 Task: Look for space in Marine Parade from 16th june 2023 to 25th june 2023 for 9 adults in price range Rs.28000 to Rs.32000. Place can be entire place or shared room with 4 bedrooms having 9 beds and 4 bathrooms. Property type can be flat. Amenities needed are: wifi, free parkinig on premises, gym, breakfast, smoking allowed. Booking option can be shelf check-in. Required host language is English.
Action: Mouse moved to (333, 377)
Screenshot: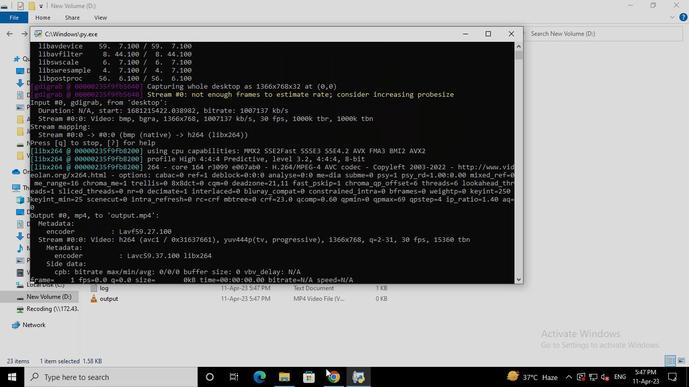 
Action: Mouse pressed left at (333, 377)
Screenshot: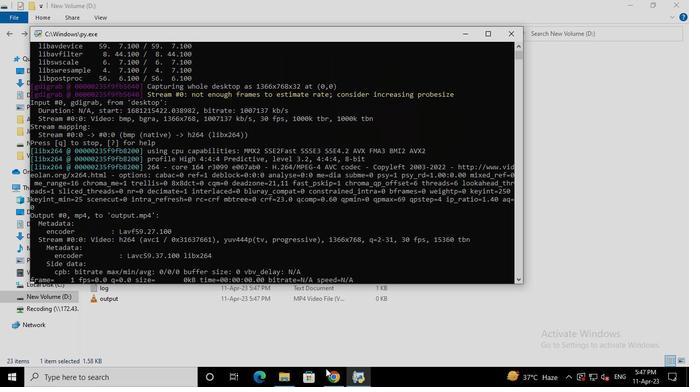 
Action: Mouse moved to (289, 88)
Screenshot: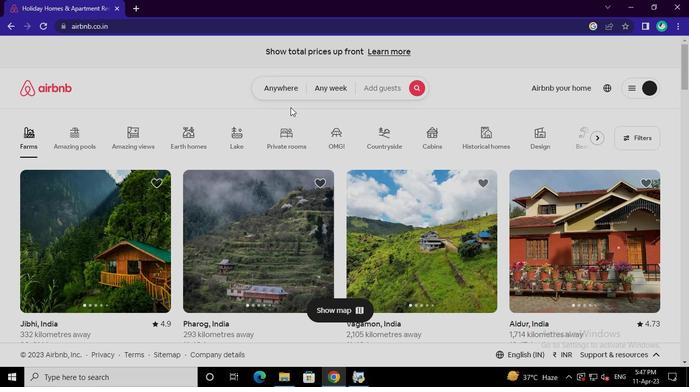 
Action: Mouse pressed left at (289, 88)
Screenshot: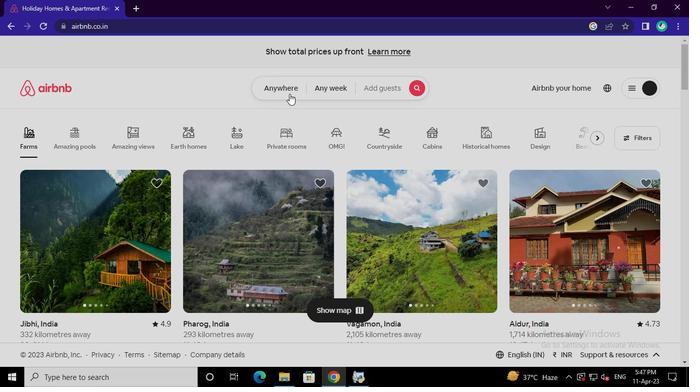 
Action: Mouse moved to (216, 127)
Screenshot: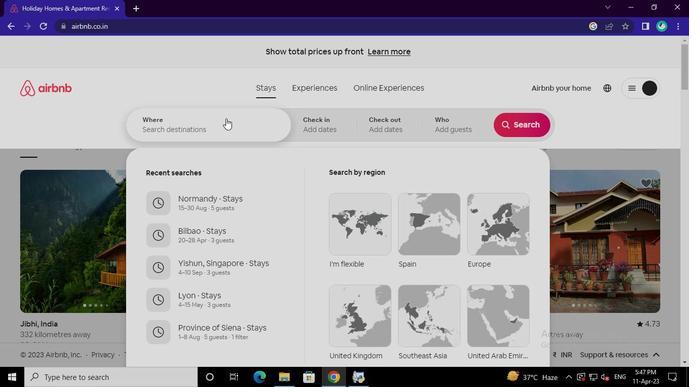 
Action: Mouse pressed left at (216, 127)
Screenshot: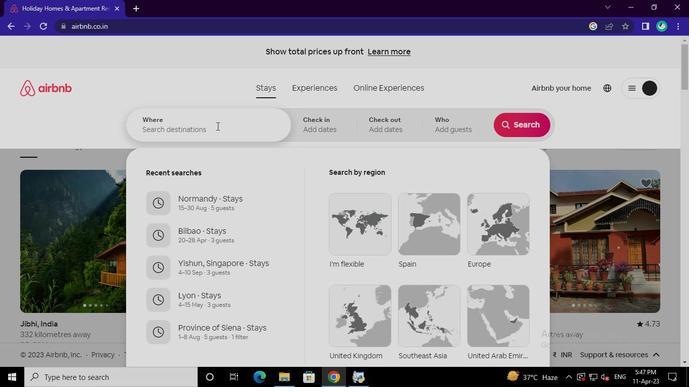 
Action: Keyboard m
Screenshot: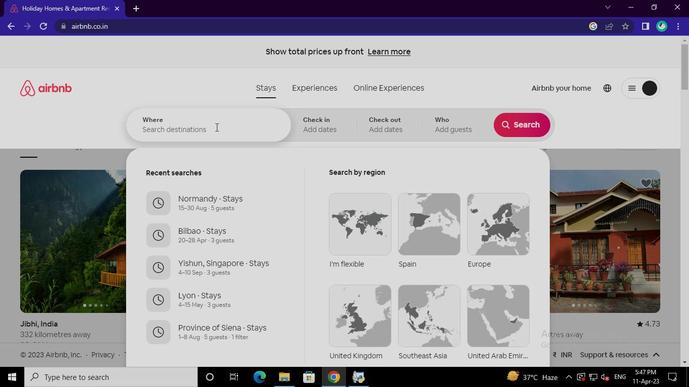 
Action: Keyboard a
Screenshot: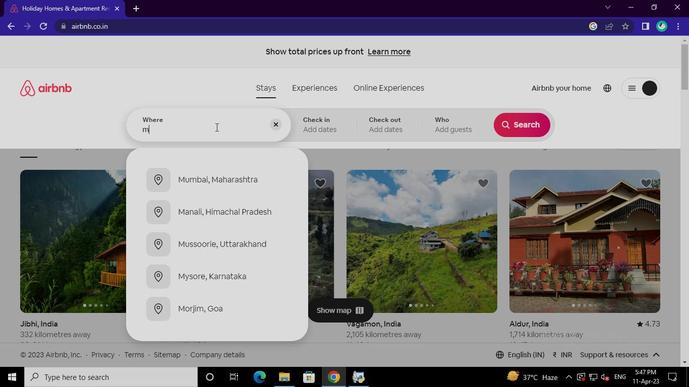 
Action: Keyboard r
Screenshot: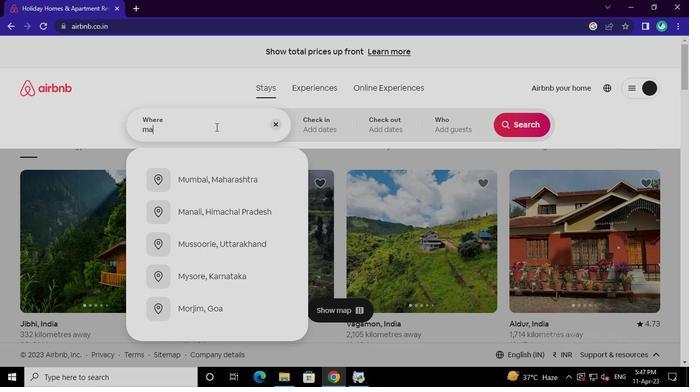 
Action: Keyboard i
Screenshot: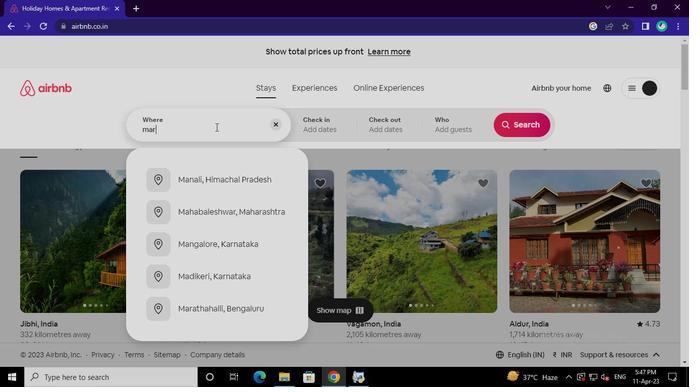 
Action: Keyboard n
Screenshot: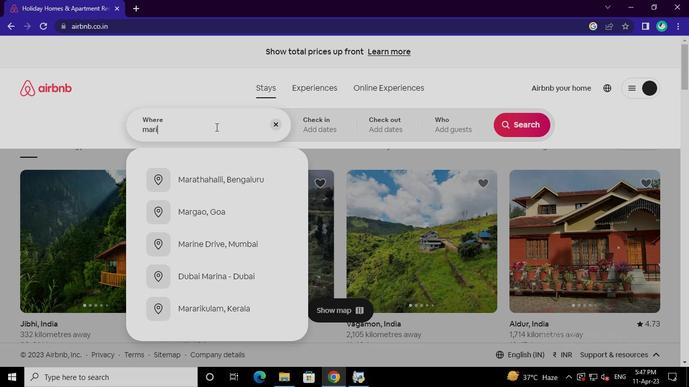 
Action: Keyboard e
Screenshot: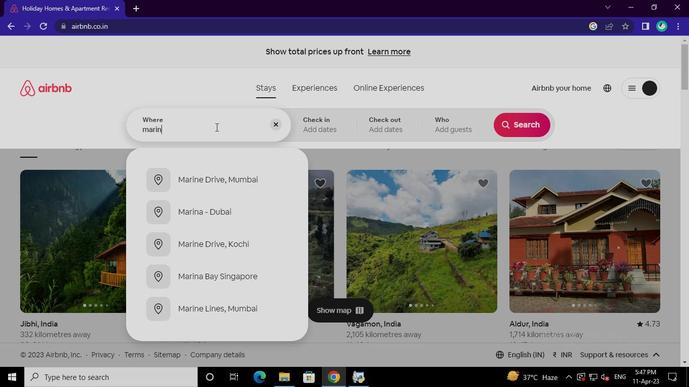 
Action: Keyboard Key.space
Screenshot: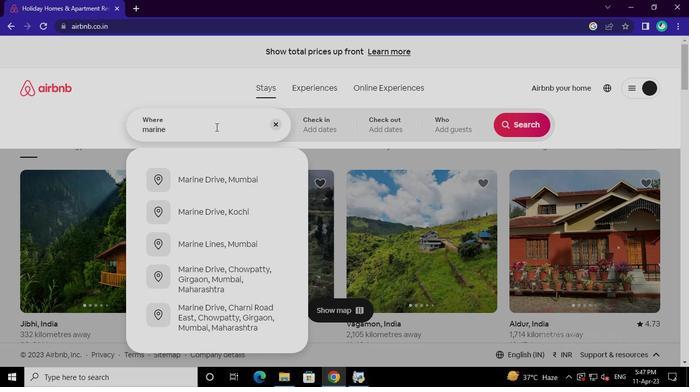 
Action: Keyboard p
Screenshot: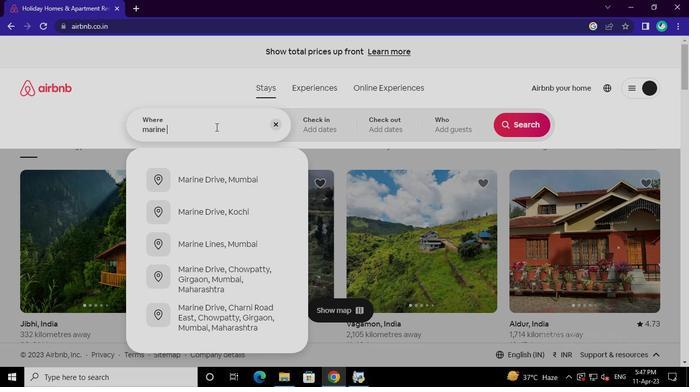
Action: Keyboard a
Screenshot: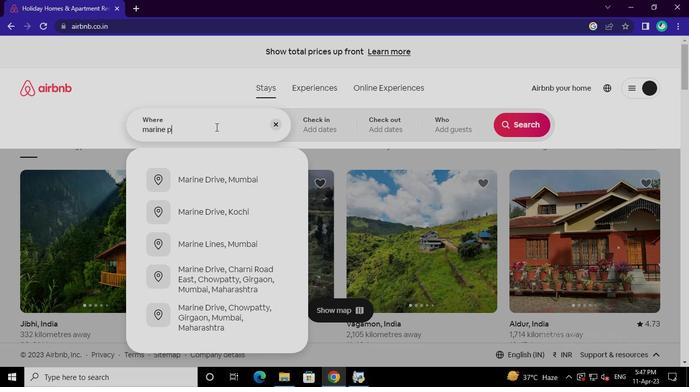 
Action: Keyboard r
Screenshot: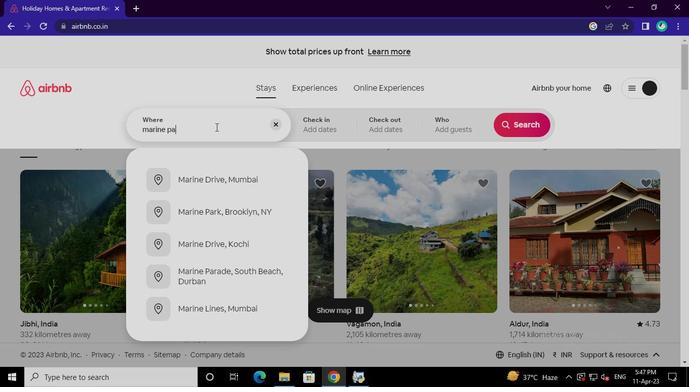 
Action: Keyboard a
Screenshot: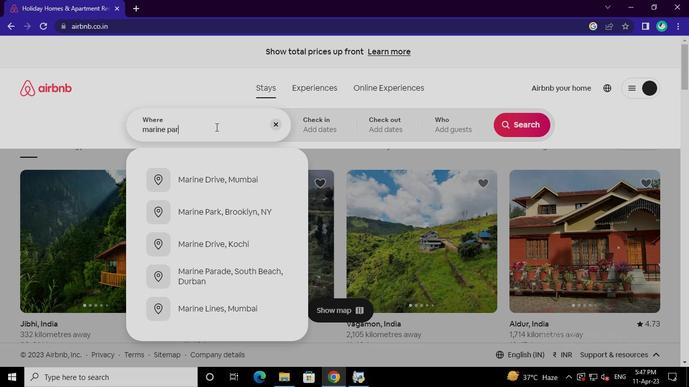 
Action: Keyboard d
Screenshot: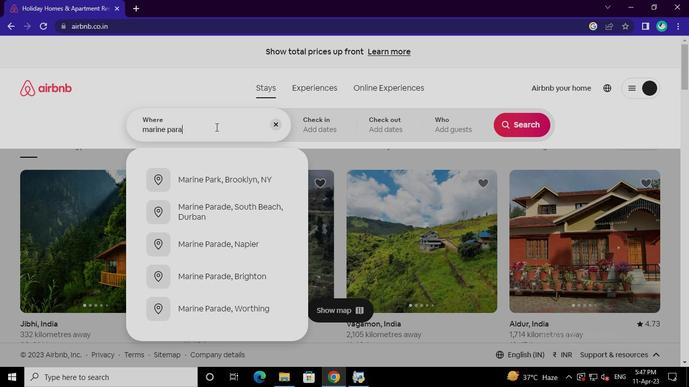 
Action: Keyboard e
Screenshot: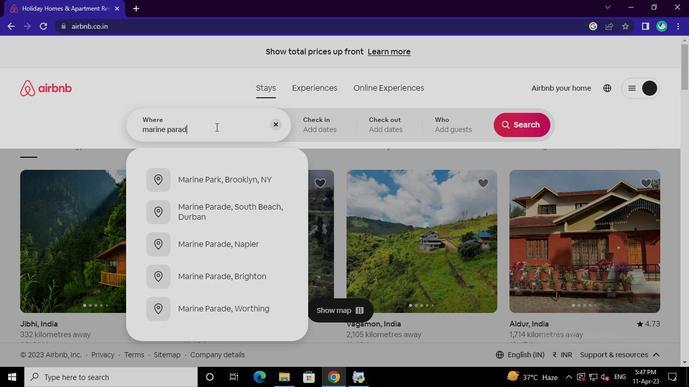 
Action: Mouse moved to (233, 173)
Screenshot: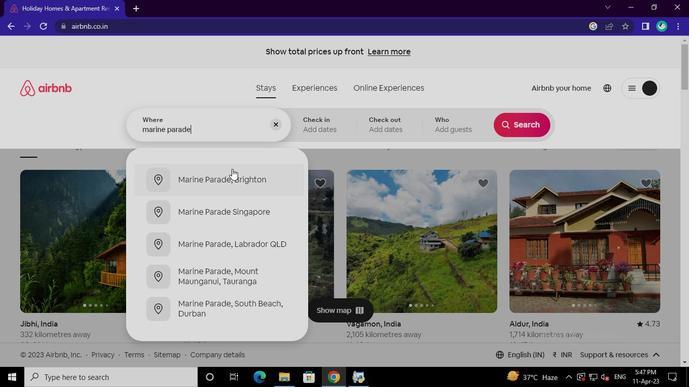 
Action: Mouse pressed left at (233, 173)
Screenshot: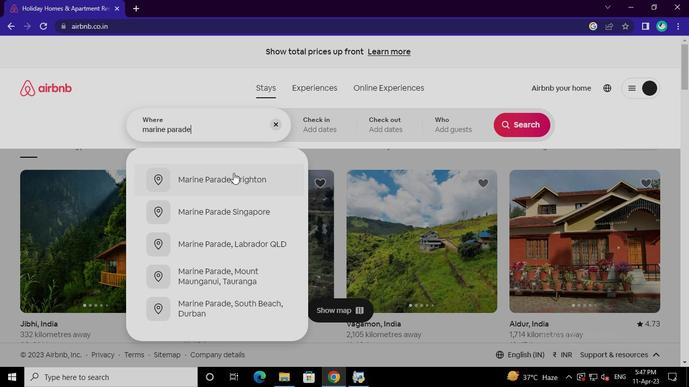
Action: Mouse moved to (512, 204)
Screenshot: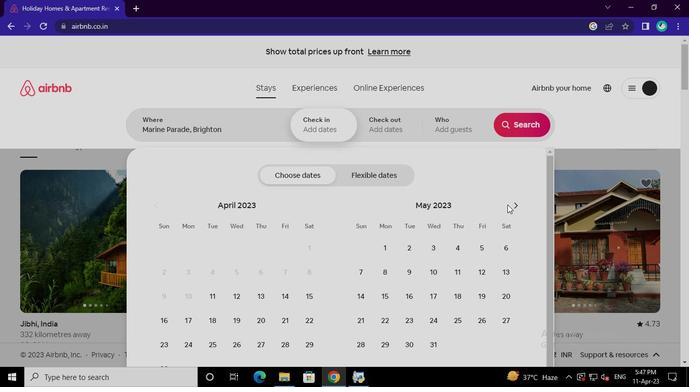
Action: Mouse pressed left at (512, 204)
Screenshot: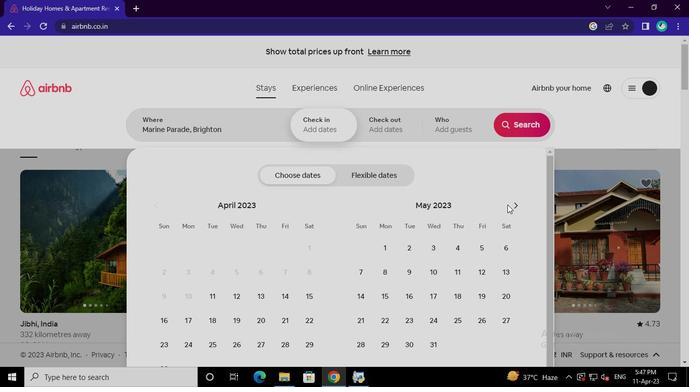 
Action: Mouse moved to (480, 293)
Screenshot: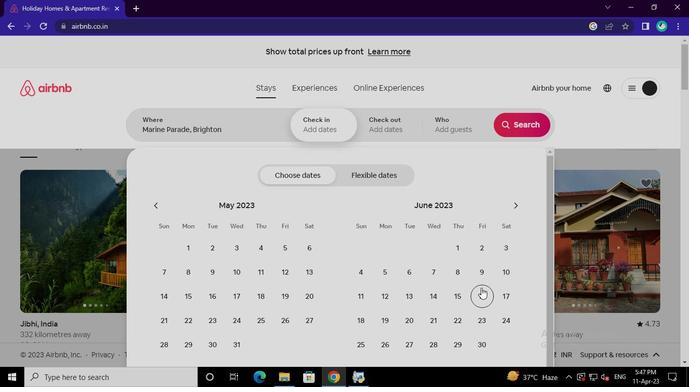 
Action: Mouse pressed left at (480, 293)
Screenshot: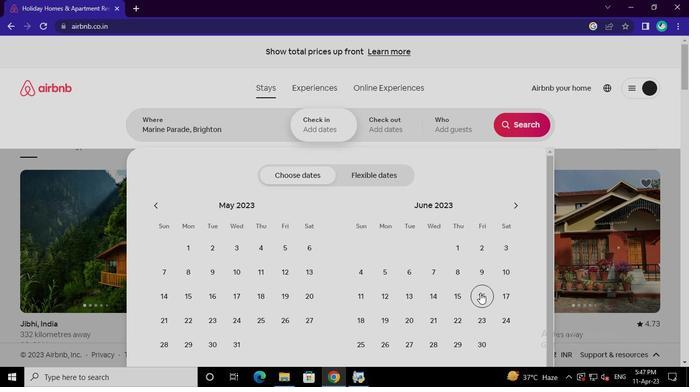 
Action: Mouse moved to (369, 345)
Screenshot: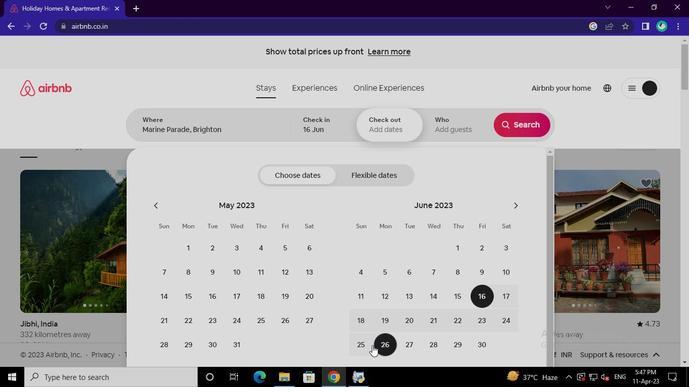 
Action: Mouse pressed left at (369, 345)
Screenshot: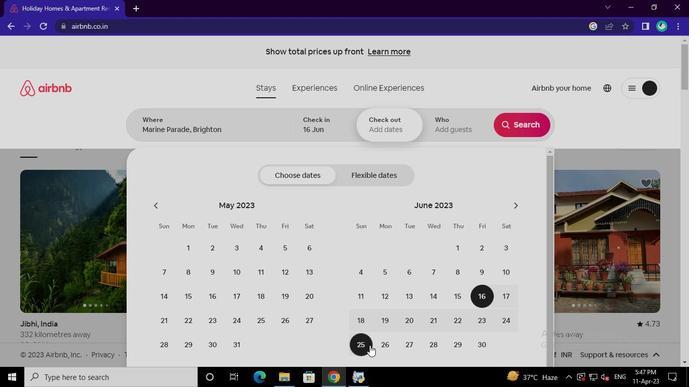 
Action: Mouse moved to (457, 135)
Screenshot: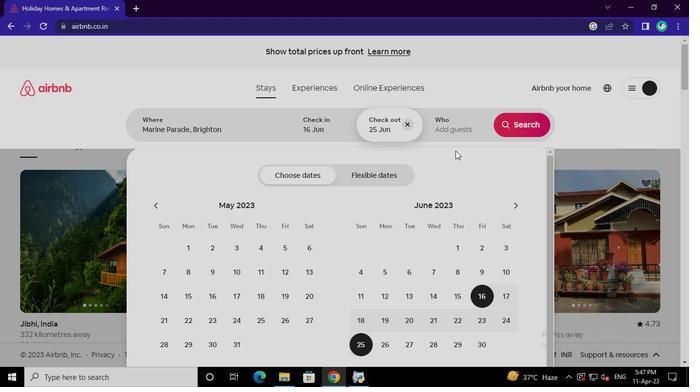 
Action: Mouse pressed left at (457, 135)
Screenshot: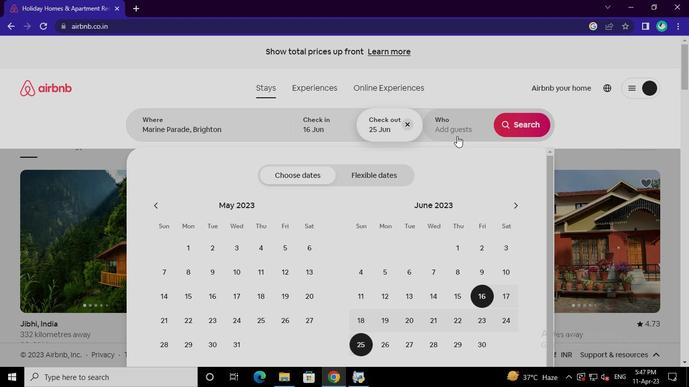 
Action: Mouse moved to (526, 180)
Screenshot: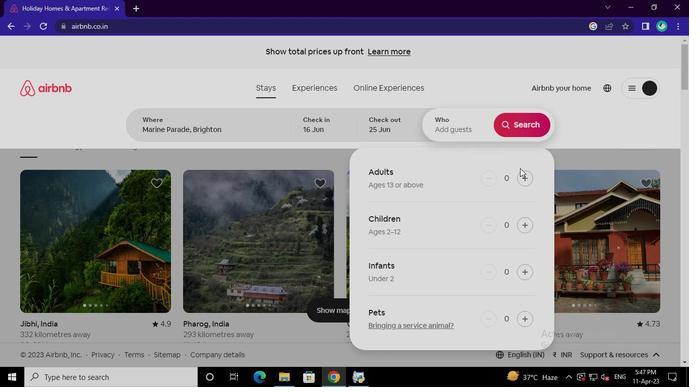 
Action: Mouse pressed left at (526, 180)
Screenshot: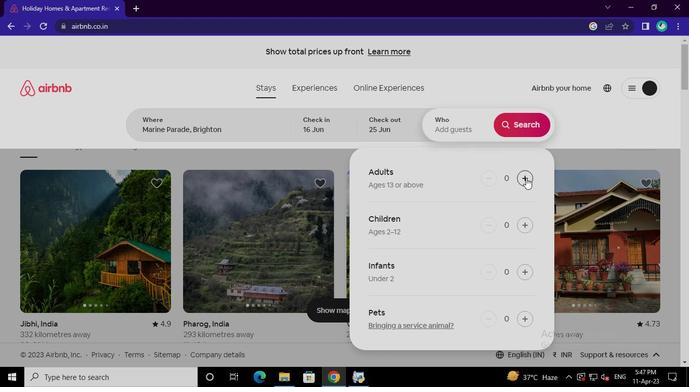 
Action: Mouse pressed left at (526, 180)
Screenshot: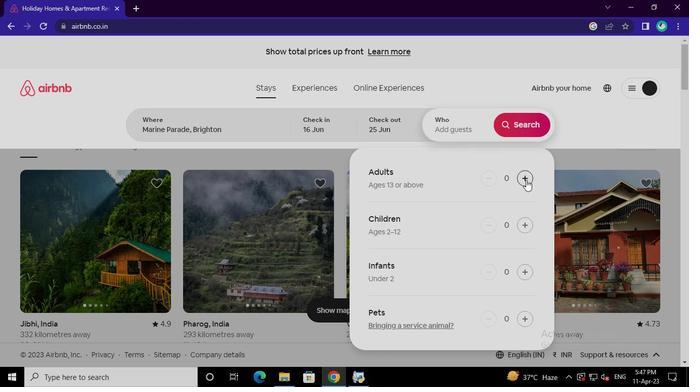 
Action: Mouse pressed left at (526, 180)
Screenshot: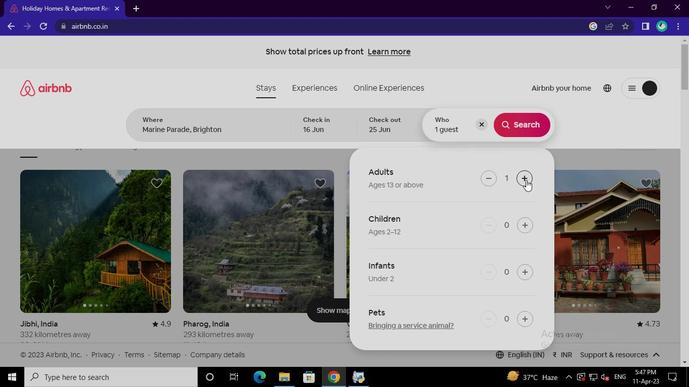 
Action: Mouse pressed left at (526, 180)
Screenshot: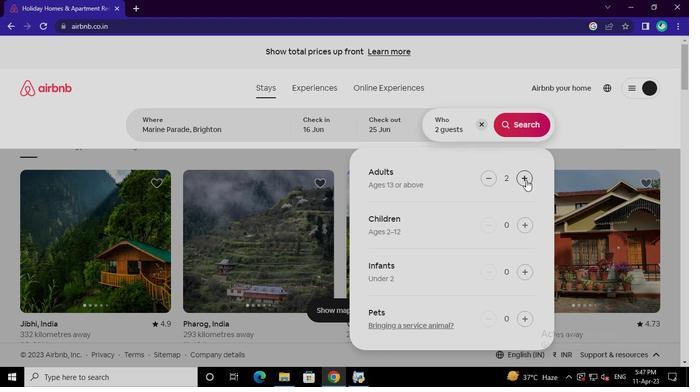
Action: Mouse pressed left at (526, 180)
Screenshot: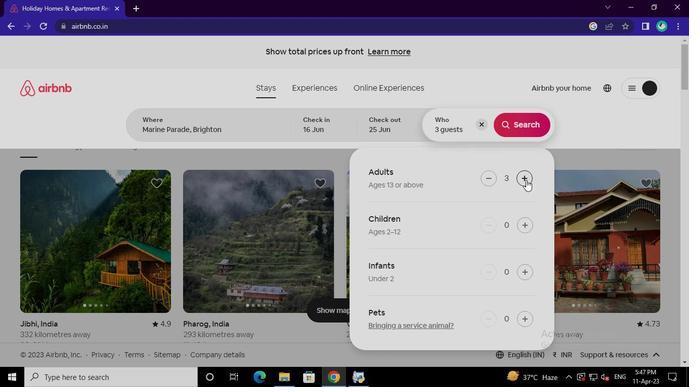 
Action: Mouse pressed left at (526, 180)
Screenshot: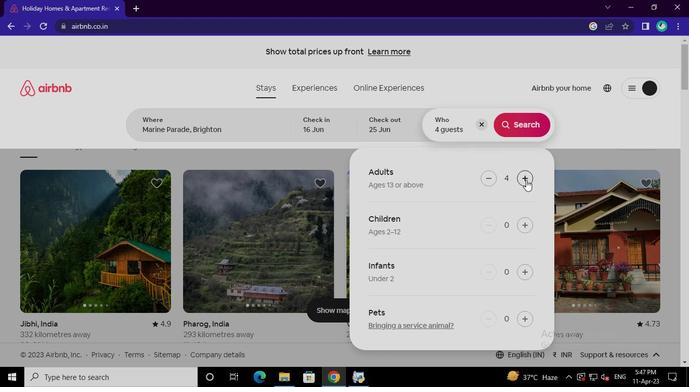 
Action: Mouse pressed left at (526, 180)
Screenshot: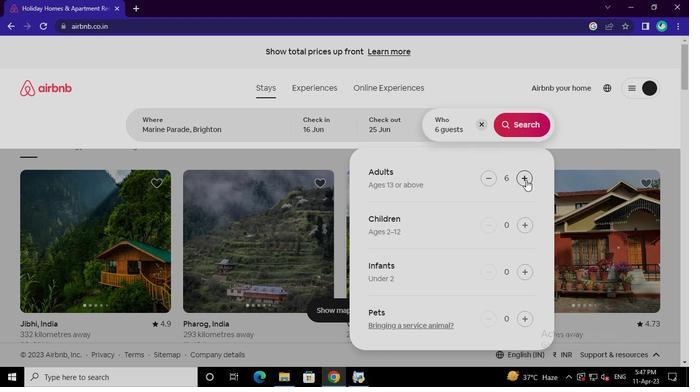 
Action: Mouse pressed left at (526, 180)
Screenshot: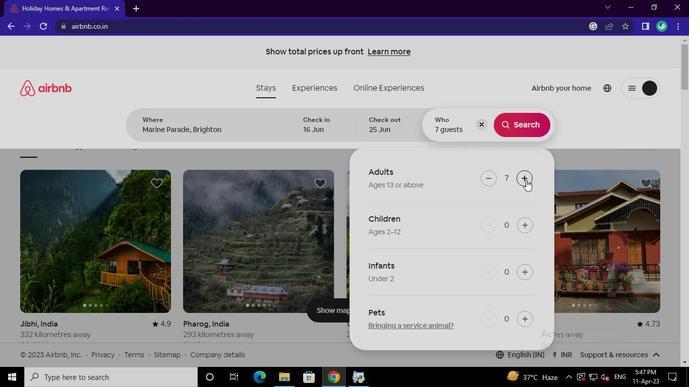 
Action: Mouse pressed left at (526, 180)
Screenshot: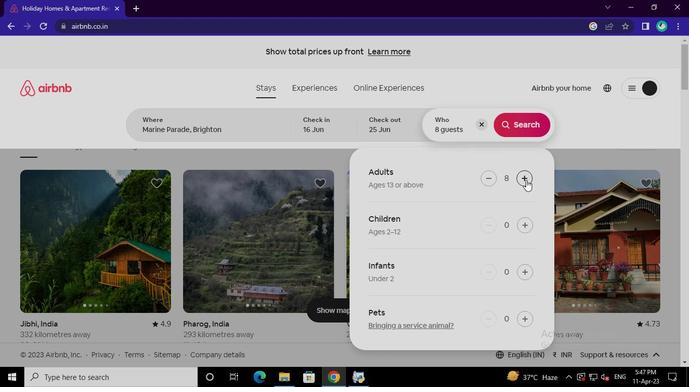 
Action: Mouse moved to (520, 127)
Screenshot: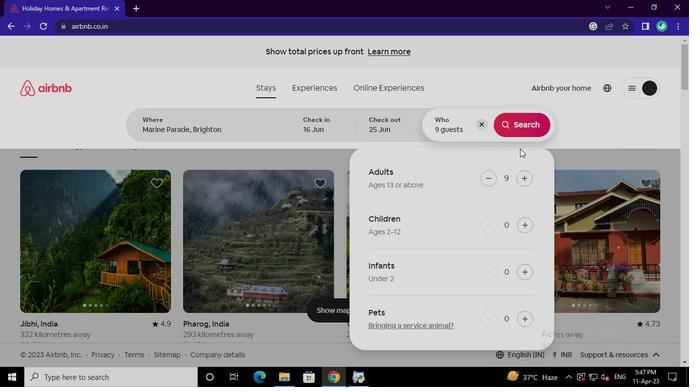 
Action: Mouse pressed left at (520, 127)
Screenshot: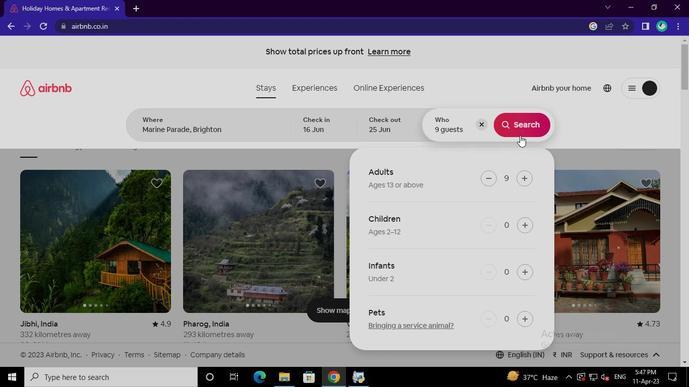 
Action: Mouse moved to (651, 95)
Screenshot: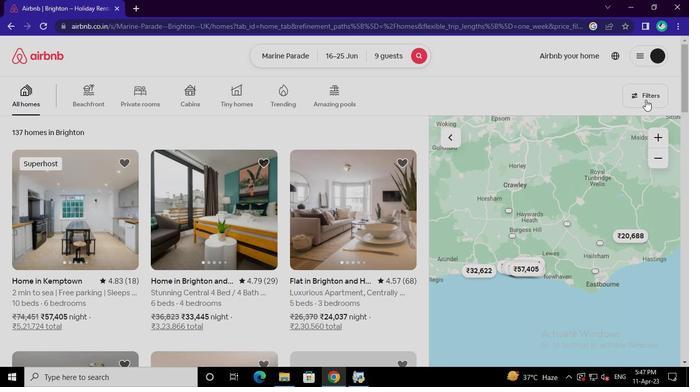 
Action: Mouse pressed left at (651, 95)
Screenshot: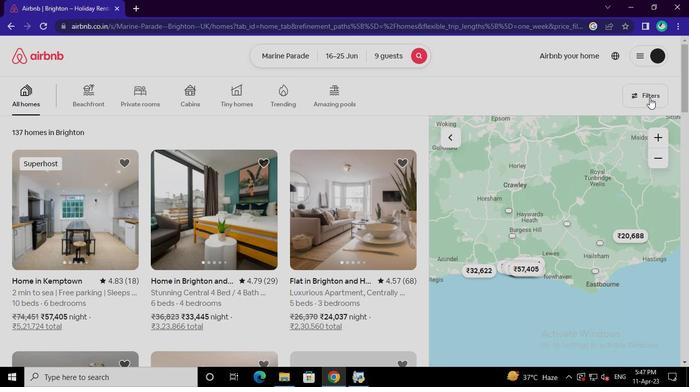 
Action: Mouse moved to (266, 220)
Screenshot: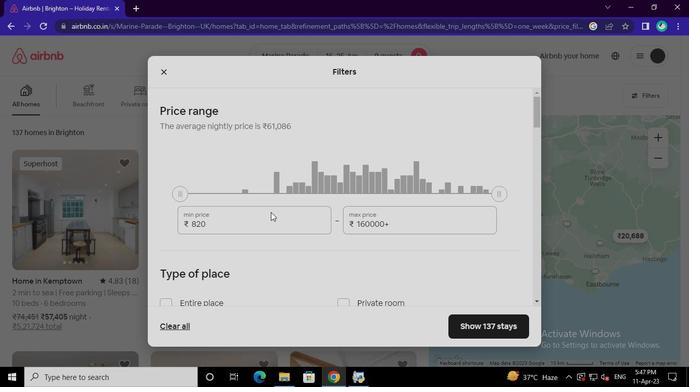 
Action: Mouse pressed left at (266, 220)
Screenshot: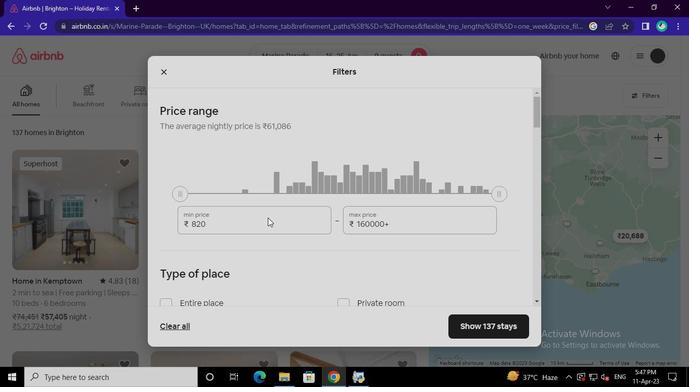 
Action: Keyboard Key.backspace
Screenshot: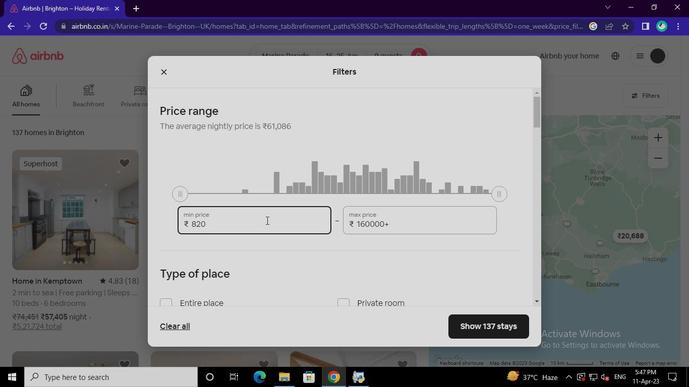 
Action: Keyboard Key.backspace
Screenshot: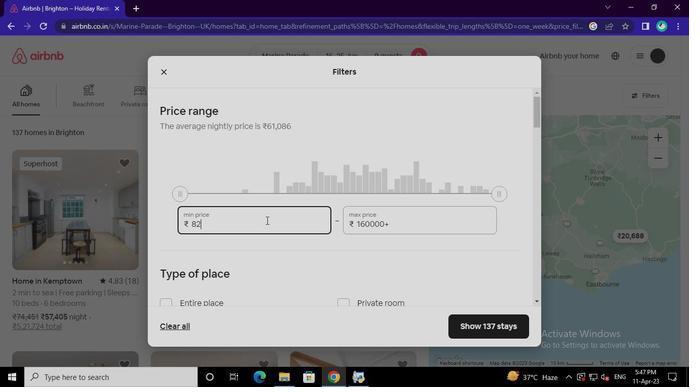 
Action: Keyboard Key.backspace
Screenshot: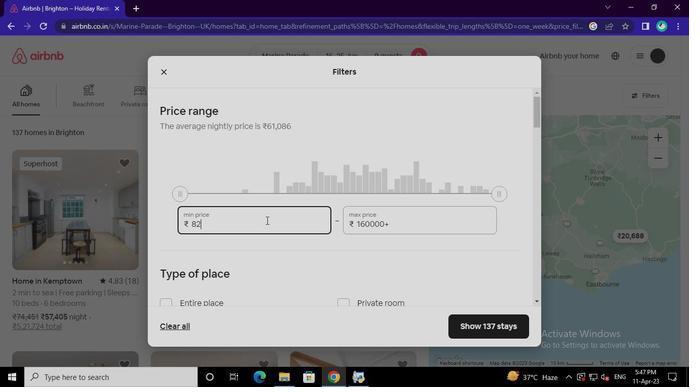 
Action: Keyboard Key.backspace
Screenshot: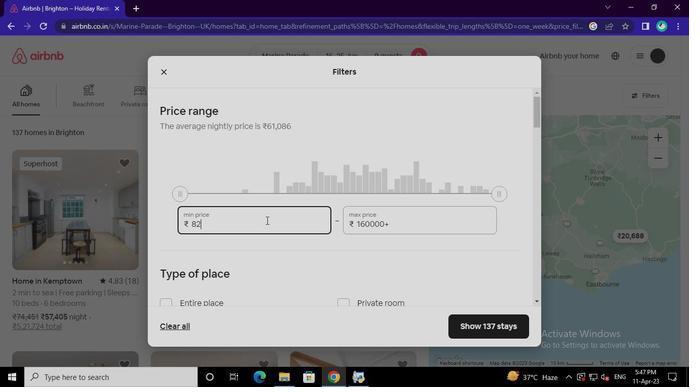 
Action: Keyboard Key.backspace
Screenshot: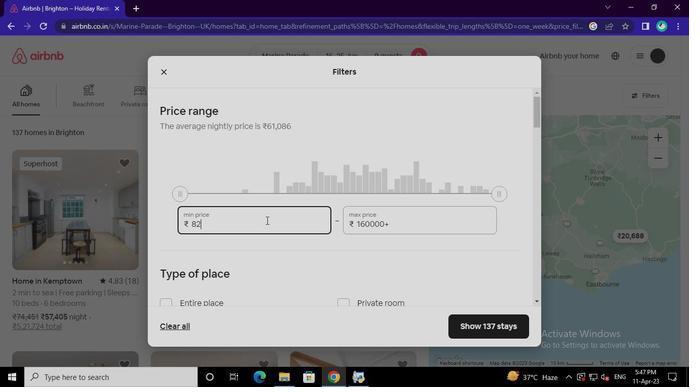 
Action: Keyboard Key.backspace
Screenshot: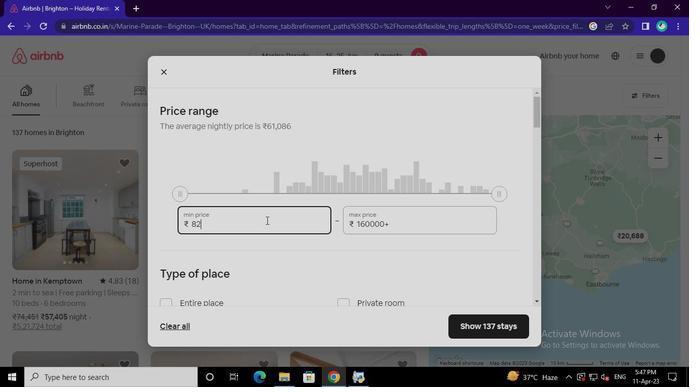 
Action: Keyboard Key.backspace
Screenshot: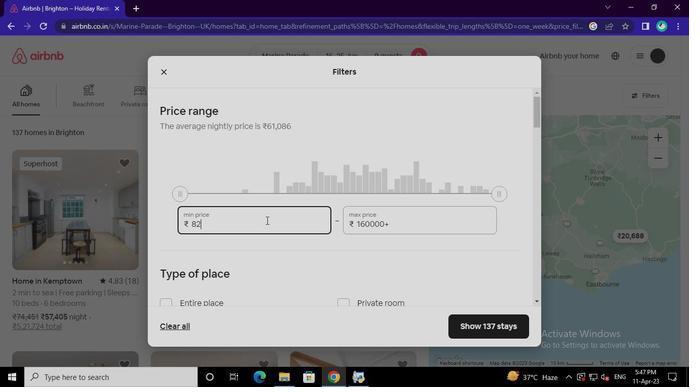 
Action: Keyboard <98>
Screenshot: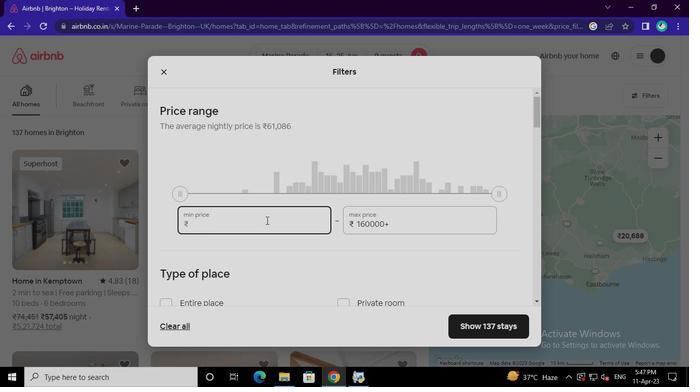 
Action: Keyboard <104>
Screenshot: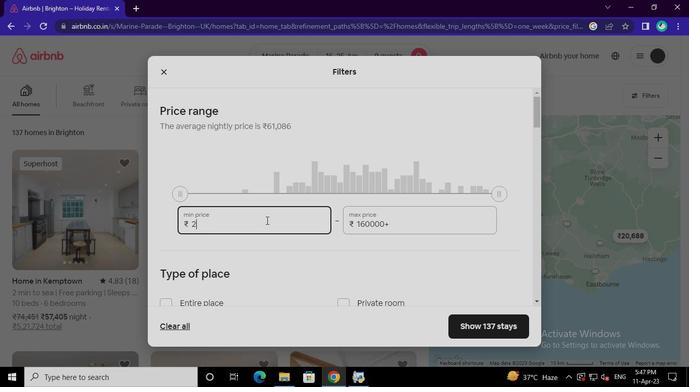 
Action: Keyboard <96>
Screenshot: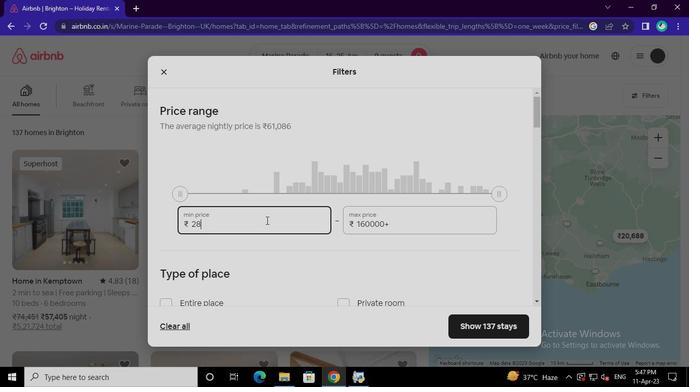 
Action: Keyboard <96>
Screenshot: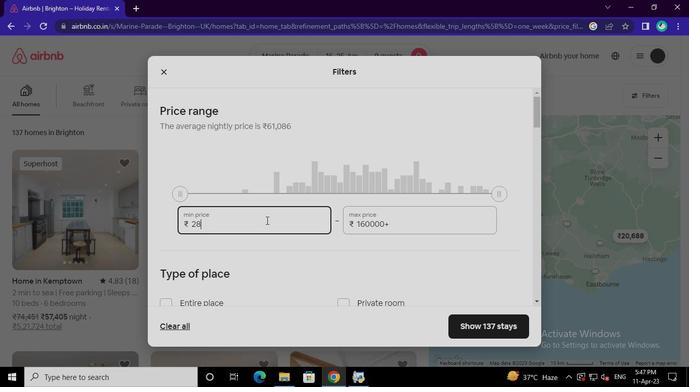 
Action: Keyboard <96>
Screenshot: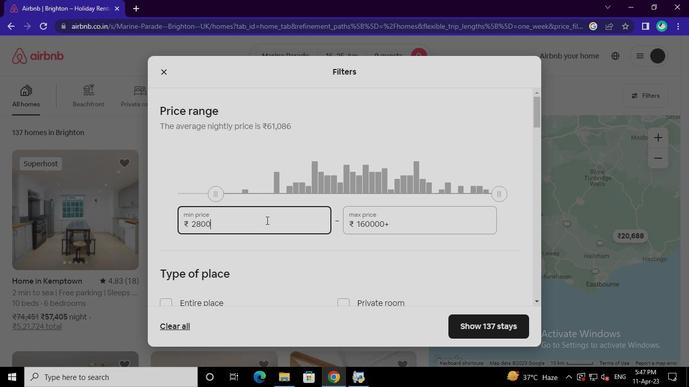 
Action: Mouse moved to (400, 227)
Screenshot: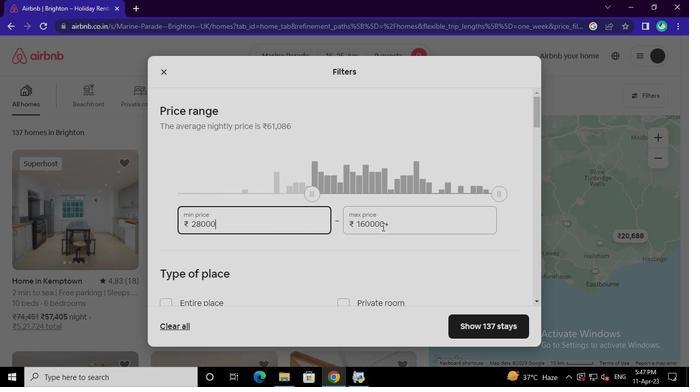 
Action: Mouse pressed left at (400, 227)
Screenshot: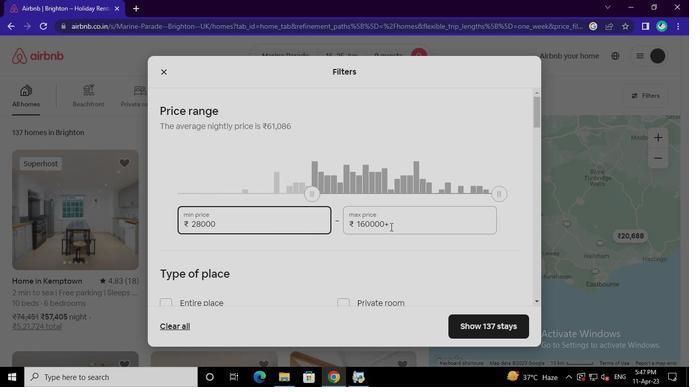 
Action: Keyboard Key.backspace
Screenshot: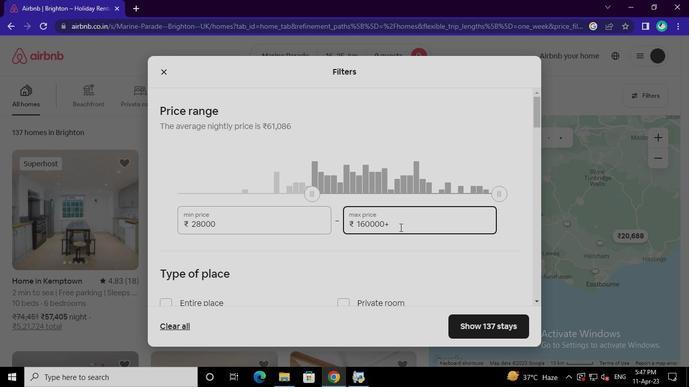 
Action: Keyboard Key.backspace
Screenshot: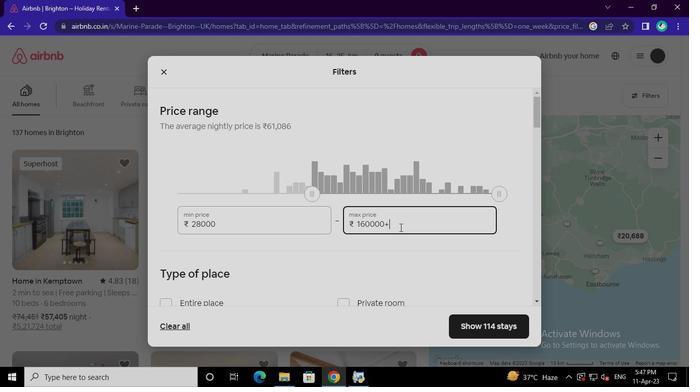 
Action: Keyboard Key.backspace
Screenshot: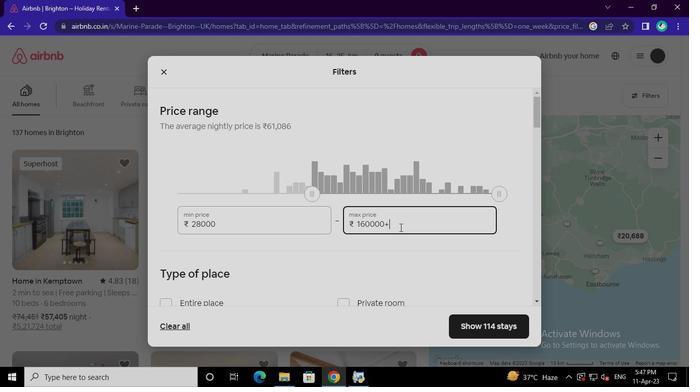 
Action: Keyboard Key.backspace
Screenshot: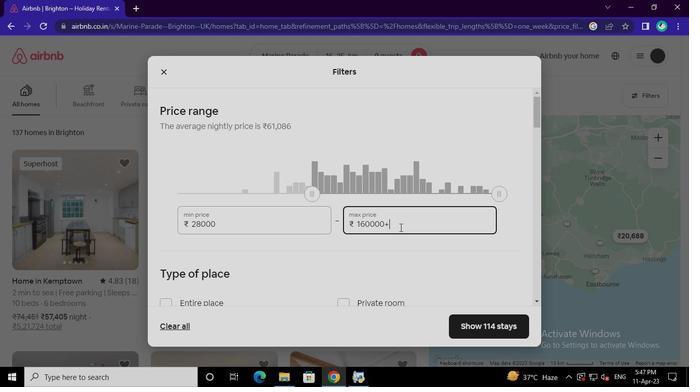
Action: Keyboard Key.backspace
Screenshot: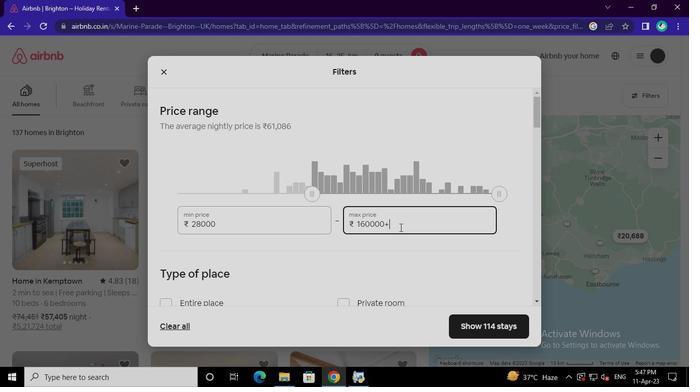 
Action: Keyboard Key.backspace
Screenshot: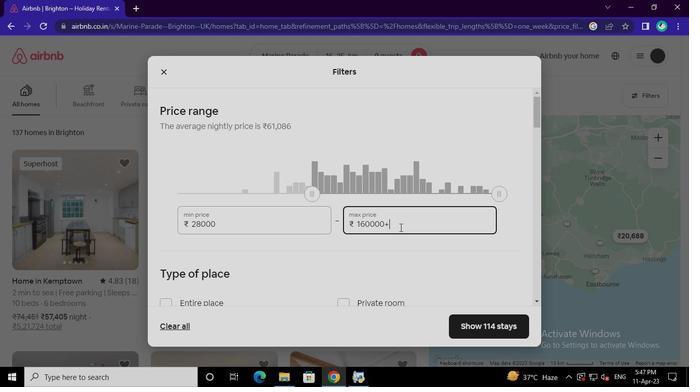 
Action: Keyboard Key.backspace
Screenshot: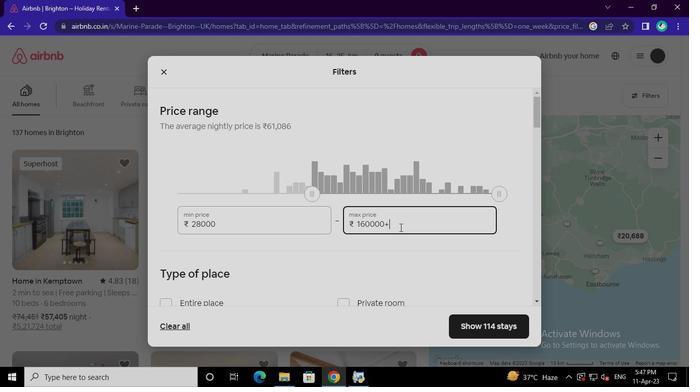 
Action: Keyboard Key.backspace
Screenshot: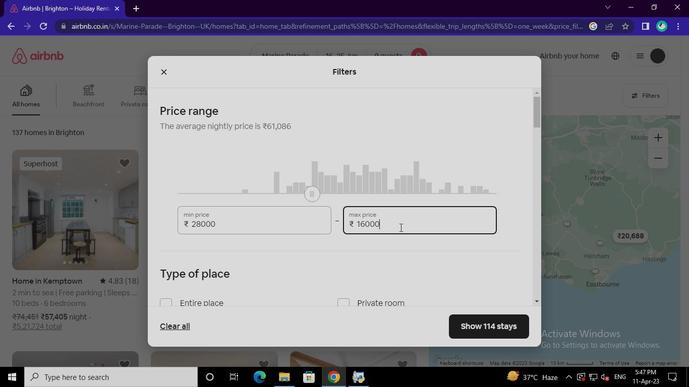 
Action: Keyboard Key.backspace
Screenshot: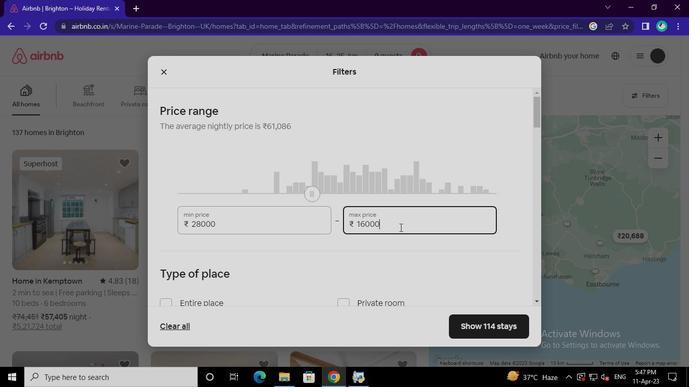 
Action: Keyboard Key.backspace
Screenshot: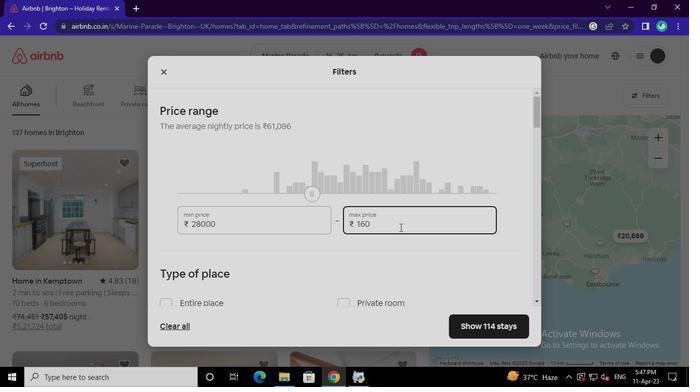 
Action: Keyboard Key.backspace
Screenshot: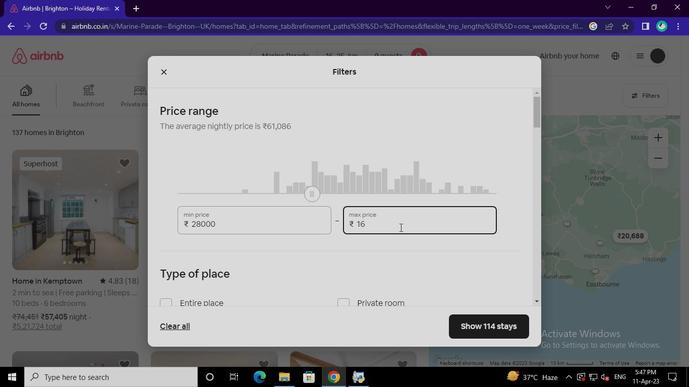 
Action: Keyboard Key.backspace
Screenshot: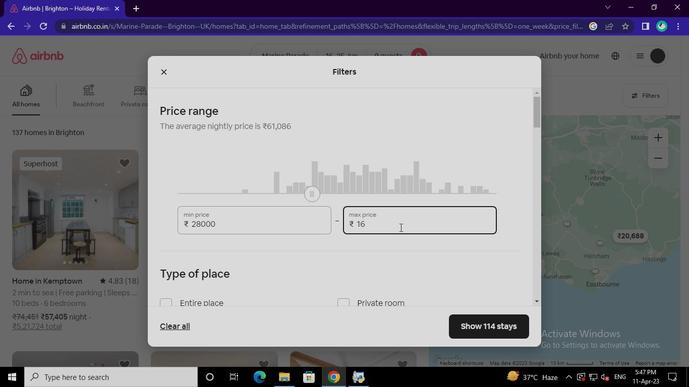 
Action: Keyboard Key.backspace
Screenshot: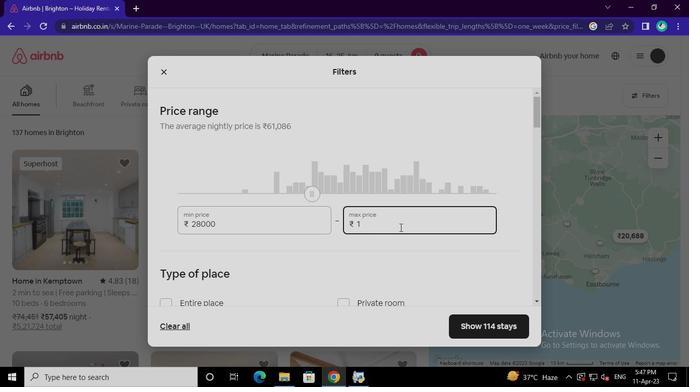 
Action: Keyboard <99>
Screenshot: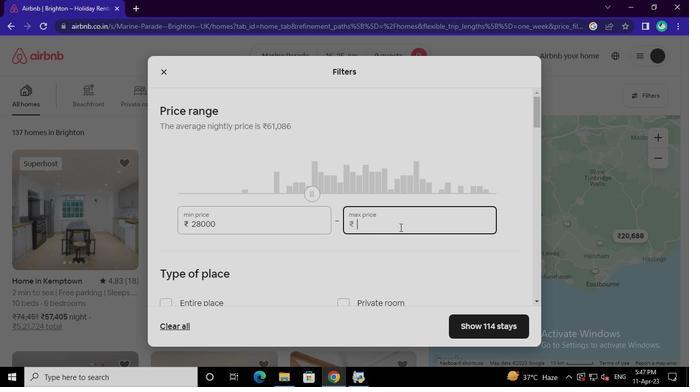 
Action: Keyboard <98>
Screenshot: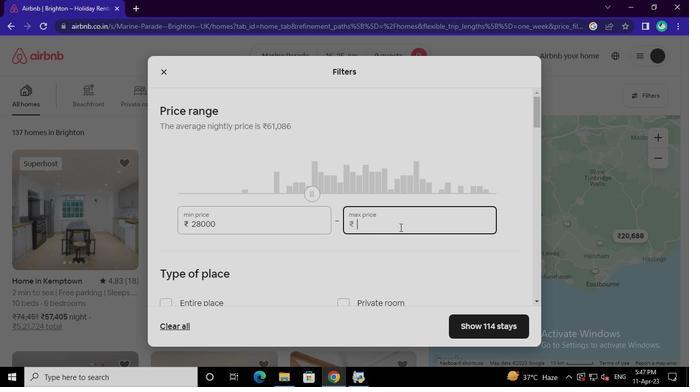 
Action: Keyboard <96>
Screenshot: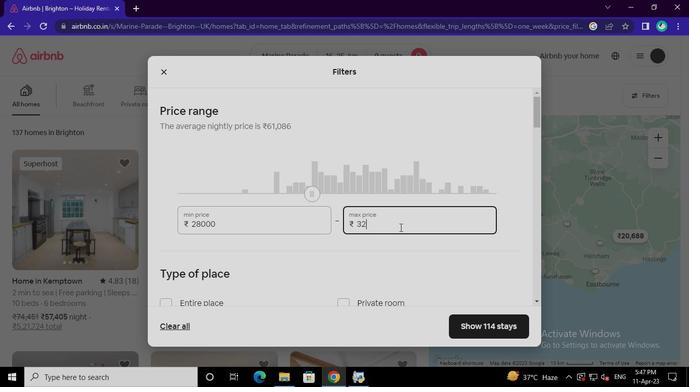 
Action: Keyboard <96>
Screenshot: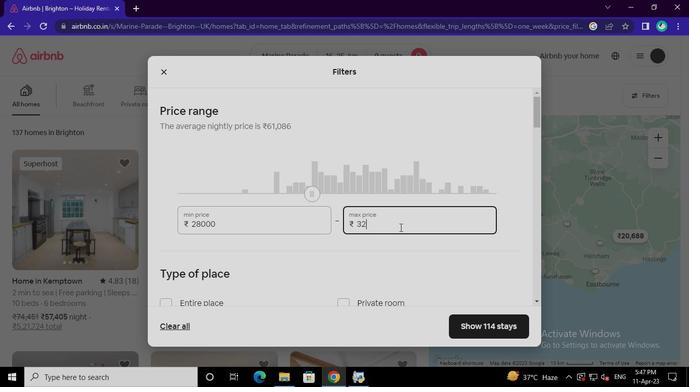 
Action: Keyboard <96>
Screenshot: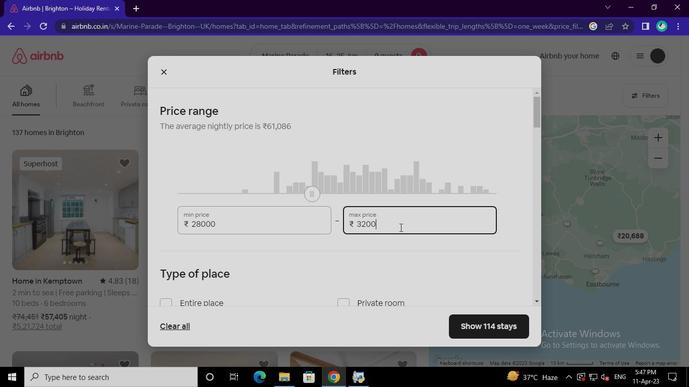 
Action: Mouse moved to (202, 205)
Screenshot: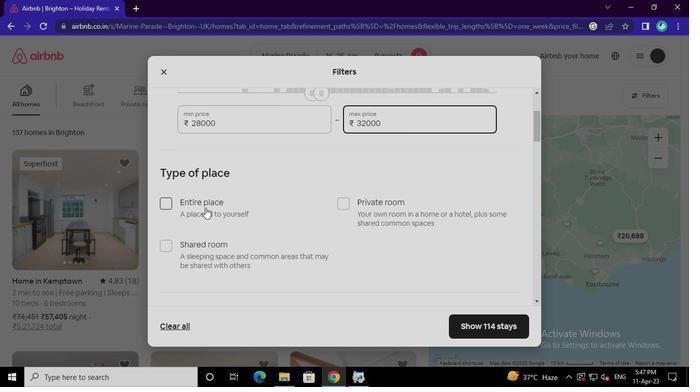 
Action: Mouse pressed left at (202, 205)
Screenshot: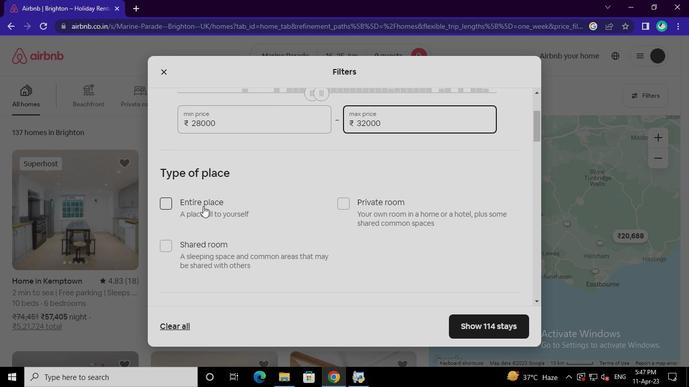 
Action: Mouse moved to (222, 198)
Screenshot: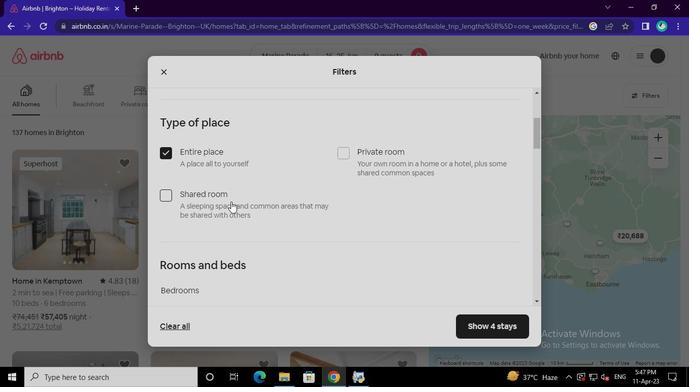 
Action: Mouse pressed left at (222, 198)
Screenshot: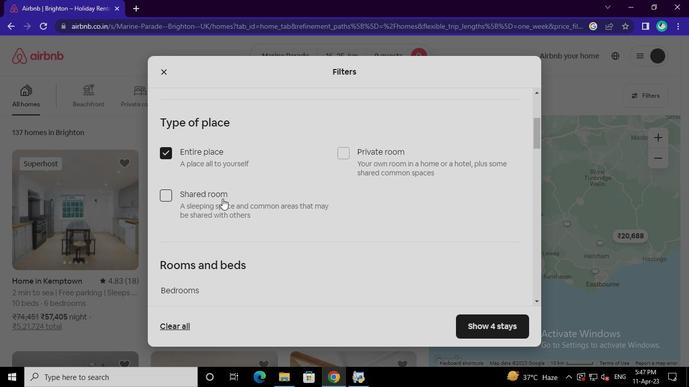 
Action: Mouse moved to (320, 219)
Screenshot: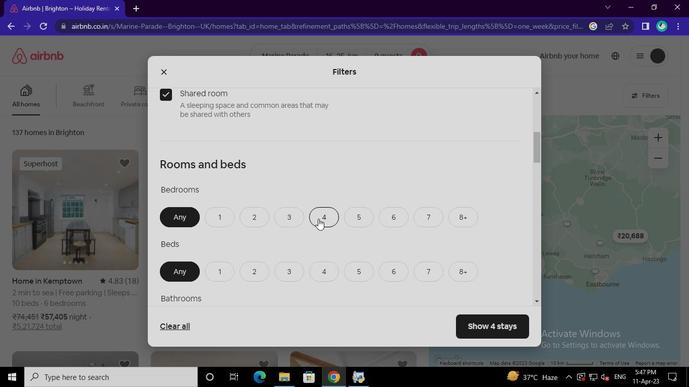 
Action: Mouse pressed left at (320, 219)
Screenshot: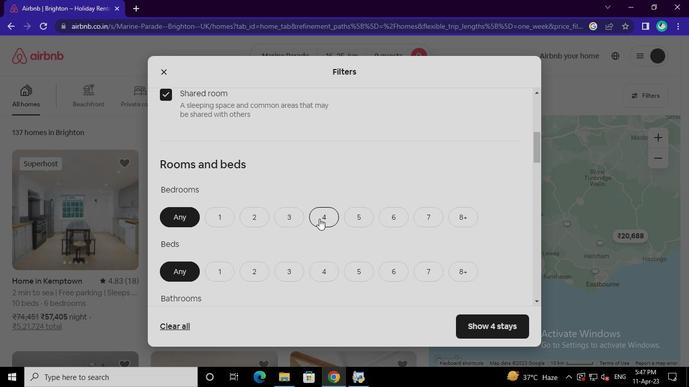 
Action: Mouse moved to (460, 176)
Screenshot: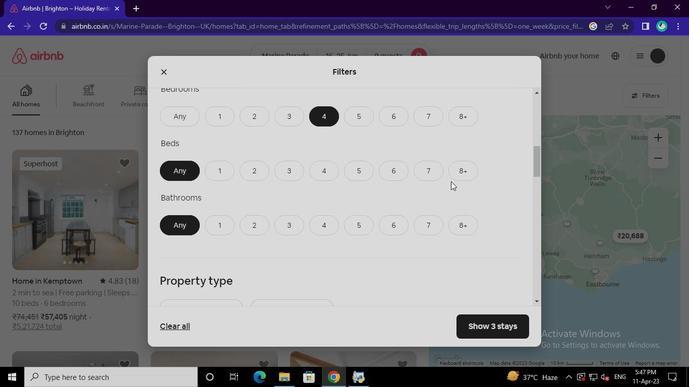 
Action: Mouse pressed left at (460, 176)
Screenshot: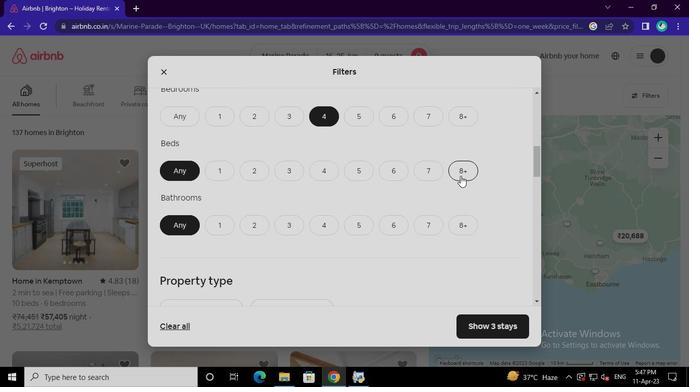 
Action: Mouse moved to (322, 223)
Screenshot: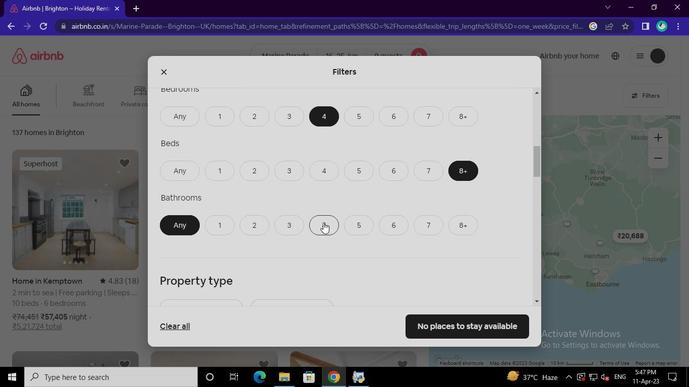 
Action: Mouse pressed left at (322, 223)
Screenshot: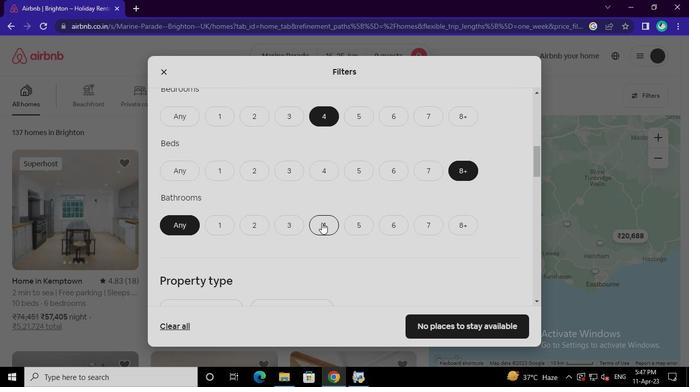 
Action: Mouse moved to (321, 223)
Screenshot: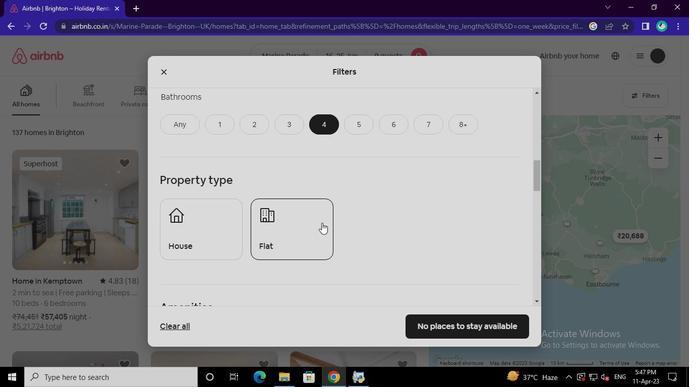 
Action: Mouse pressed left at (321, 223)
Screenshot: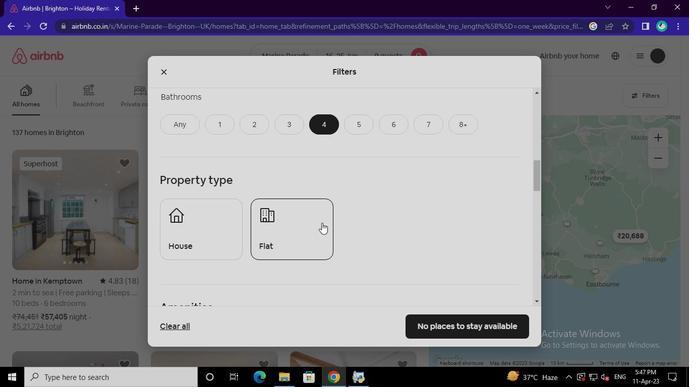 
Action: Mouse moved to (195, 285)
Screenshot: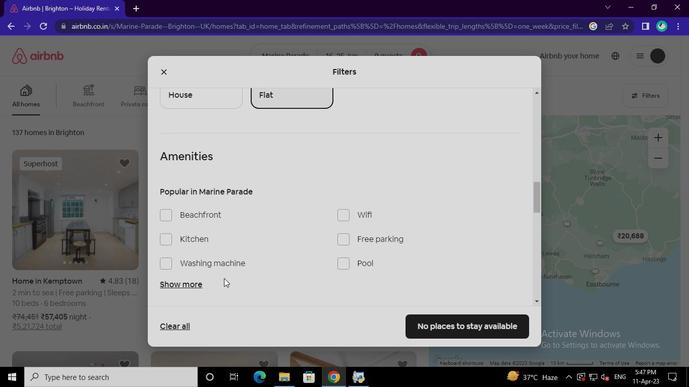 
Action: Mouse pressed left at (195, 285)
Screenshot: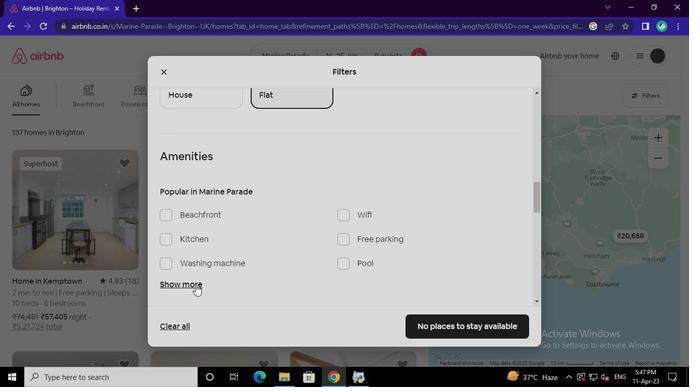 
Action: Mouse moved to (356, 103)
Screenshot: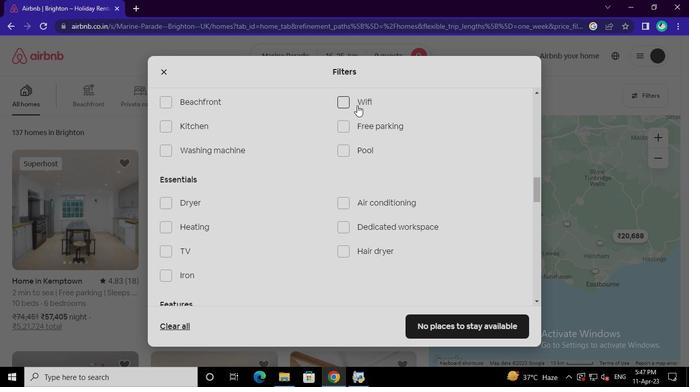 
Action: Mouse pressed left at (356, 103)
Screenshot: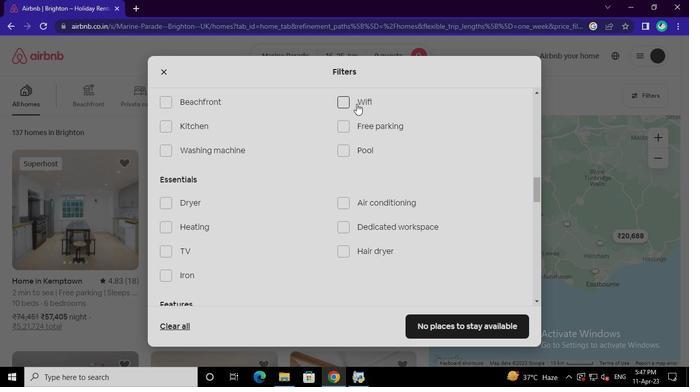 
Action: Mouse moved to (355, 125)
Screenshot: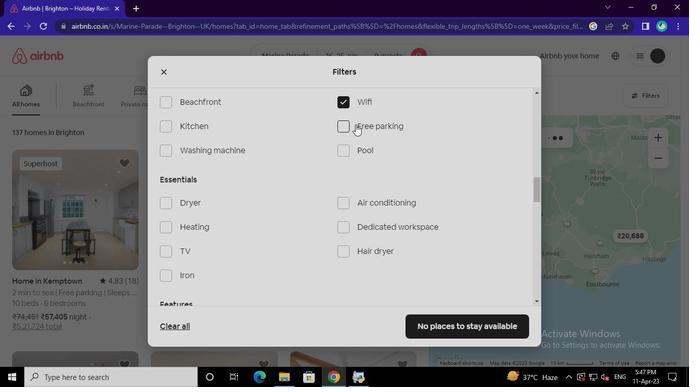 
Action: Mouse pressed left at (355, 125)
Screenshot: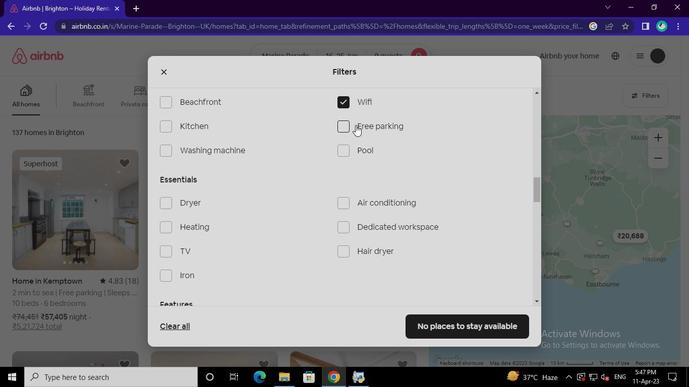 
Action: Mouse moved to (359, 253)
Screenshot: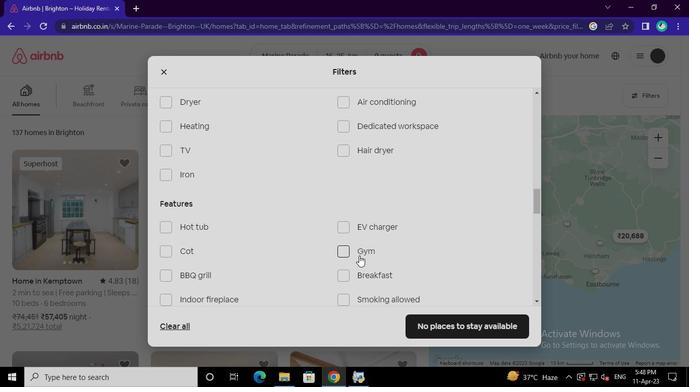 
Action: Mouse pressed left at (359, 253)
Screenshot: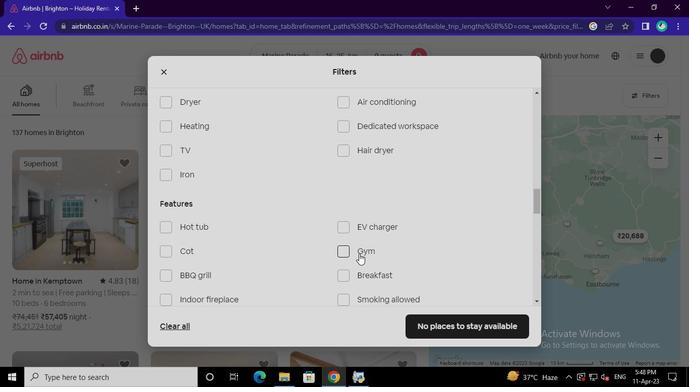 
Action: Mouse moved to (363, 275)
Screenshot: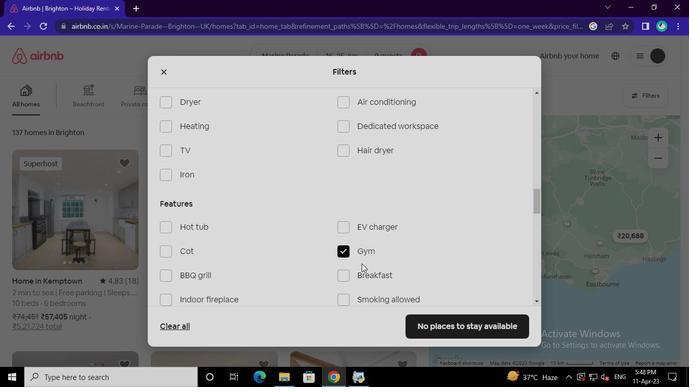 
Action: Mouse pressed left at (363, 275)
Screenshot: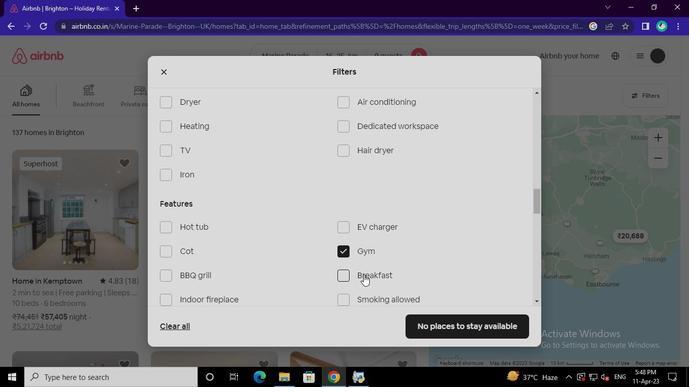 
Action: Mouse moved to (354, 299)
Screenshot: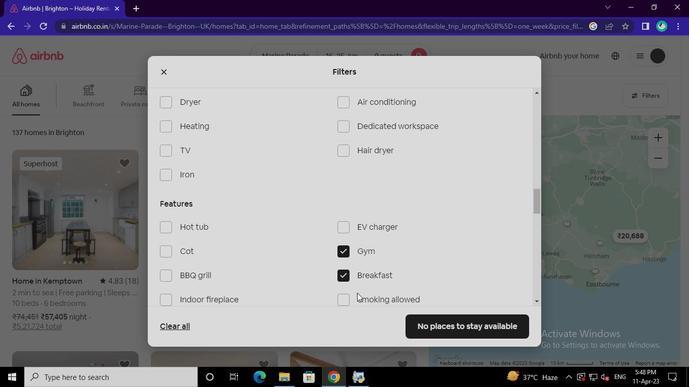 
Action: Mouse pressed left at (354, 299)
Screenshot: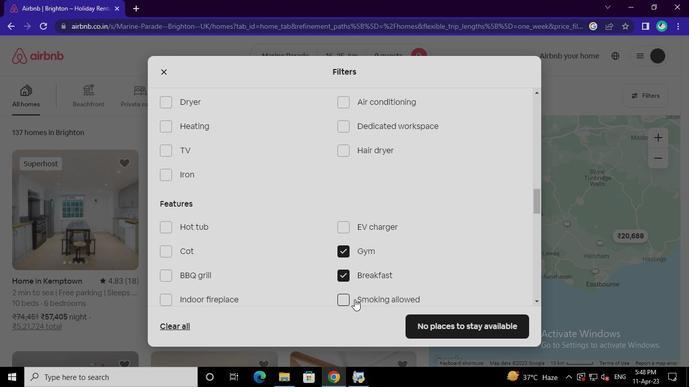 
Action: Mouse moved to (496, 239)
Screenshot: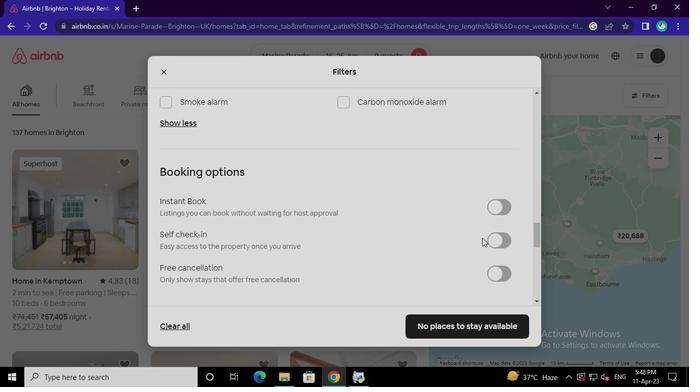 
Action: Mouse pressed left at (496, 239)
Screenshot: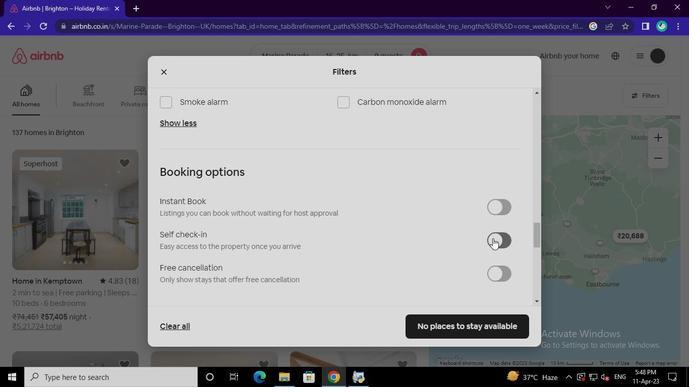 
Action: Mouse moved to (201, 235)
Screenshot: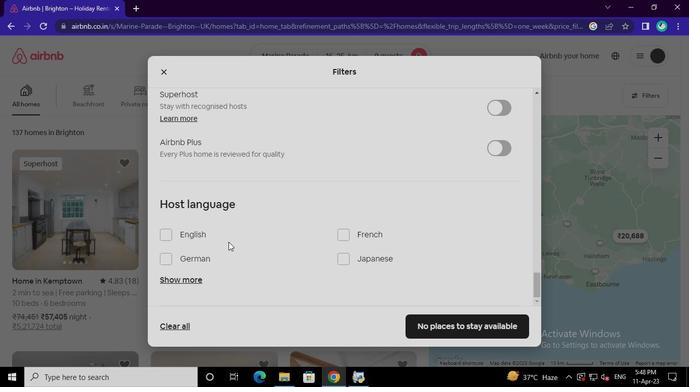 
Action: Mouse pressed left at (201, 235)
Screenshot: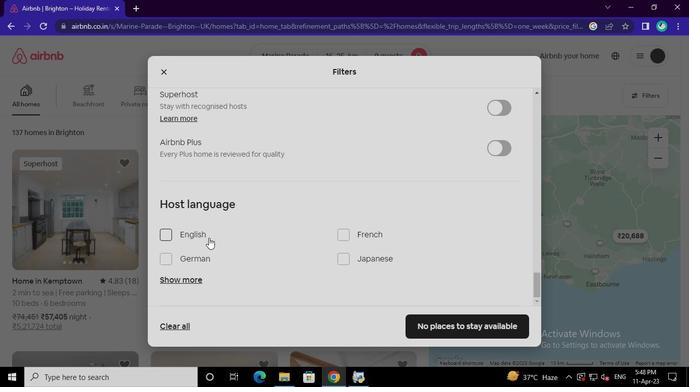 
Action: Mouse moved to (430, 326)
Screenshot: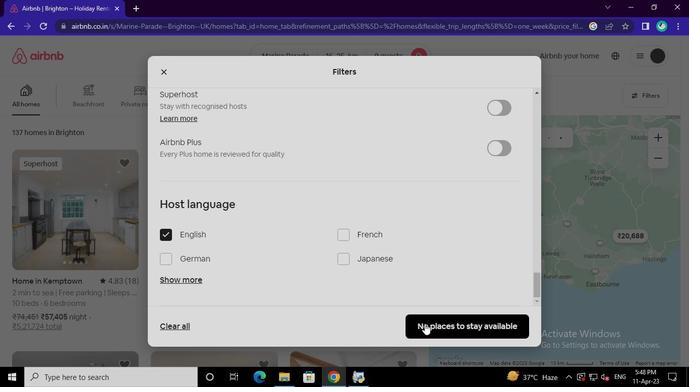 
Action: Mouse pressed left at (430, 326)
Screenshot: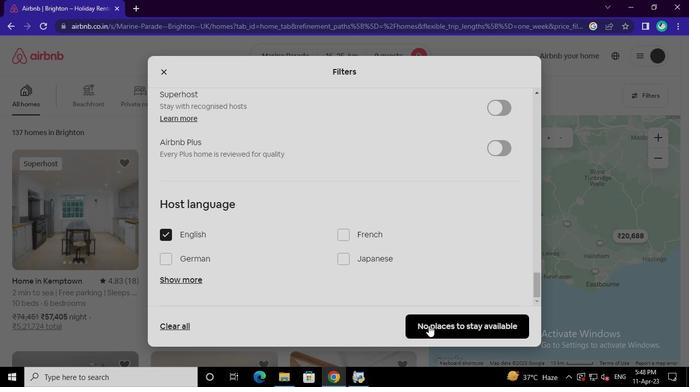 
Action: Mouse moved to (359, 380)
Screenshot: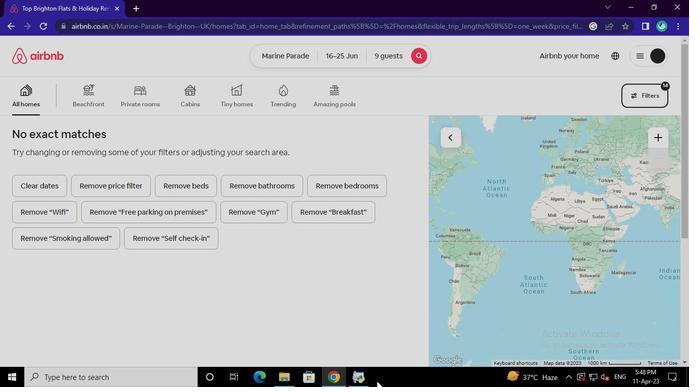 
Action: Mouse pressed left at (359, 380)
Screenshot: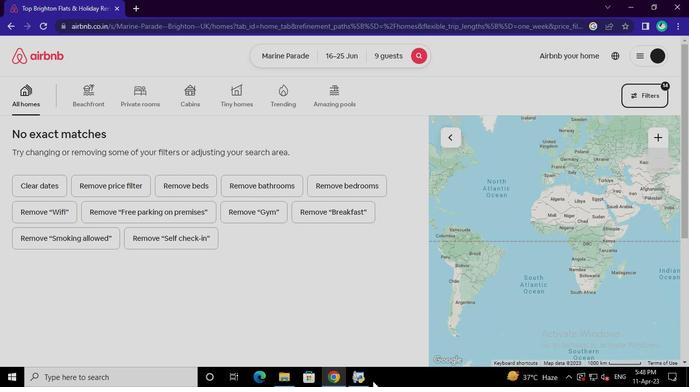 
Action: Mouse moved to (511, 37)
Screenshot: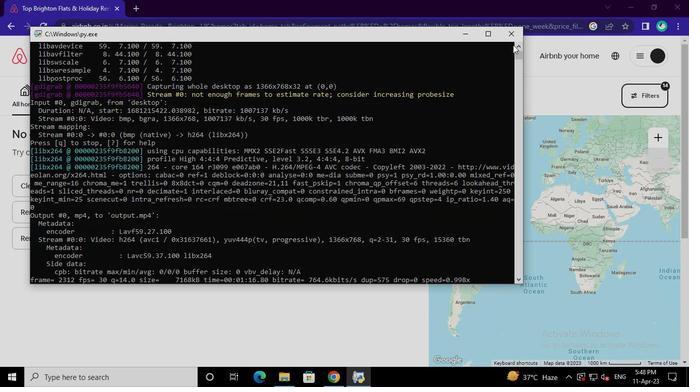 
Action: Mouse pressed left at (511, 37)
Screenshot: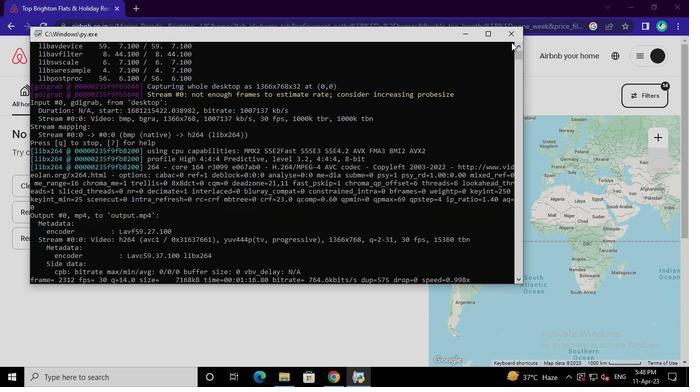 
